 Task: Set the Layer A code rate for the ISDB-T reception parameter to 4/5.
Action: Mouse moved to (100, 13)
Screenshot: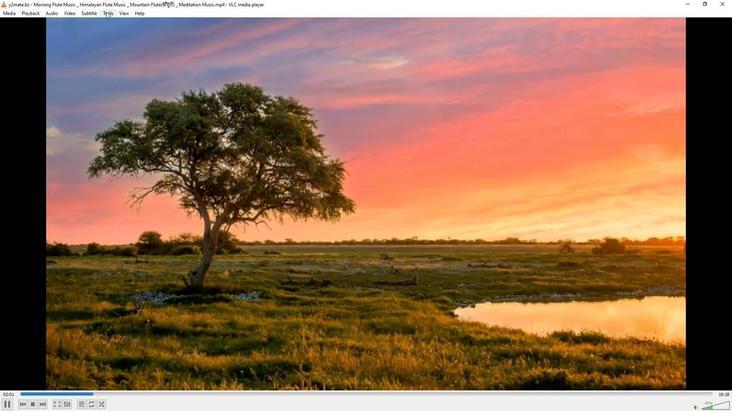 
Action: Mouse pressed left at (100, 13)
Screenshot: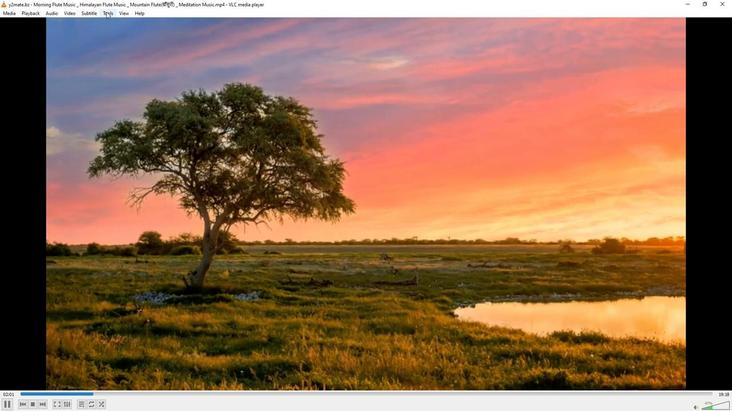 
Action: Mouse moved to (106, 107)
Screenshot: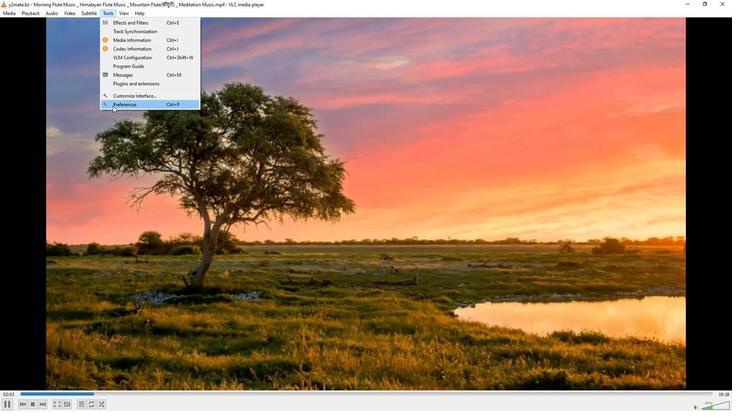 
Action: Mouse pressed left at (106, 107)
Screenshot: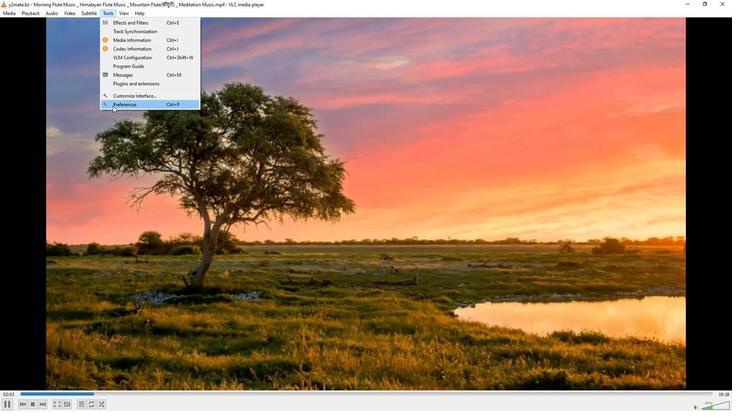 
Action: Mouse moved to (240, 336)
Screenshot: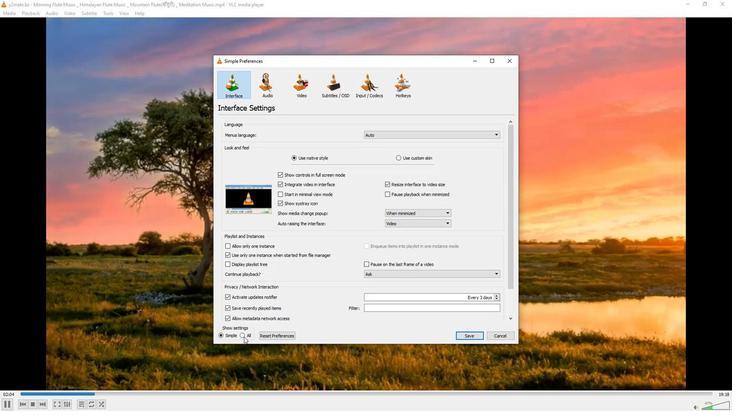 
Action: Mouse pressed left at (240, 336)
Screenshot: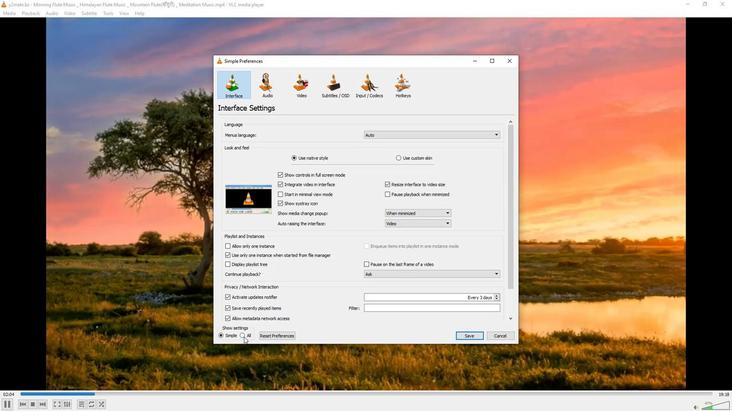 
Action: Mouse moved to (227, 206)
Screenshot: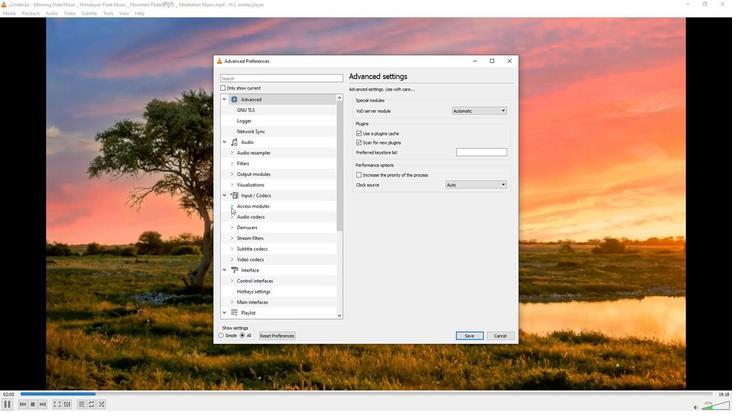
Action: Mouse pressed left at (227, 206)
Screenshot: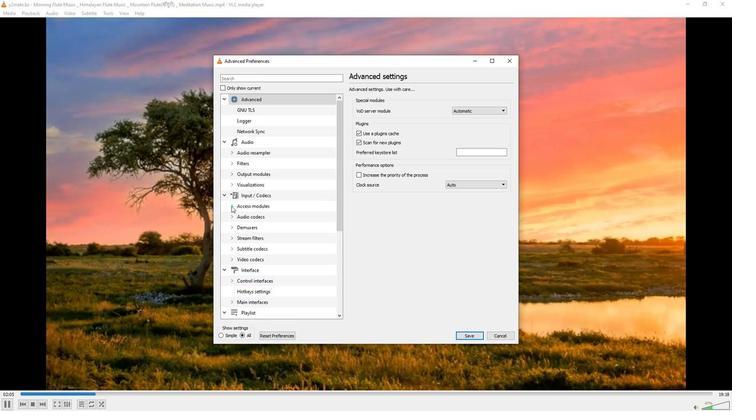 
Action: Mouse moved to (244, 267)
Screenshot: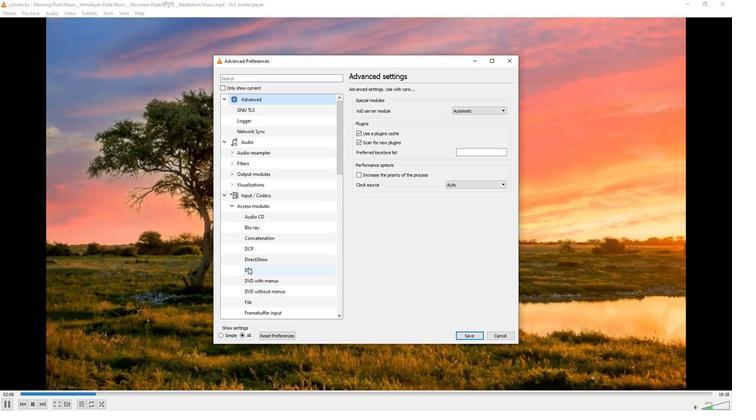 
Action: Mouse pressed left at (244, 267)
Screenshot: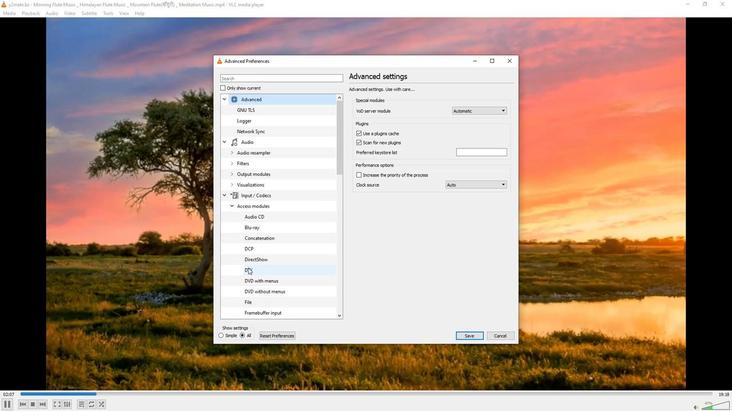 
Action: Mouse moved to (481, 261)
Screenshot: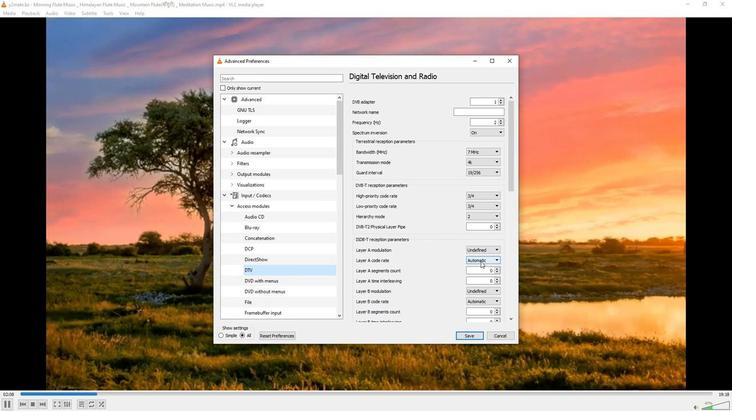 
Action: Mouse pressed left at (481, 261)
Screenshot: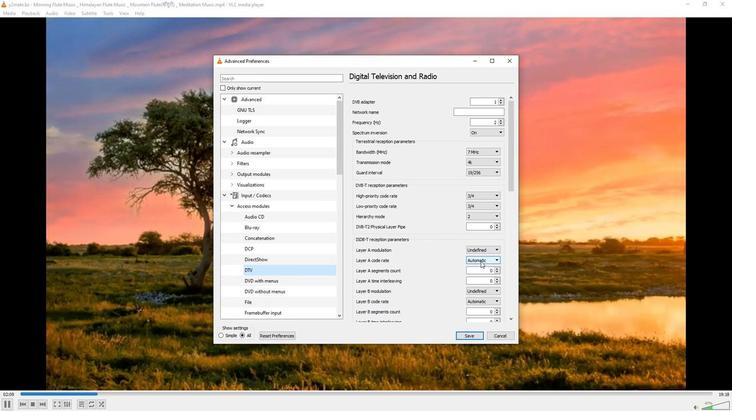 
Action: Mouse moved to (475, 297)
Screenshot: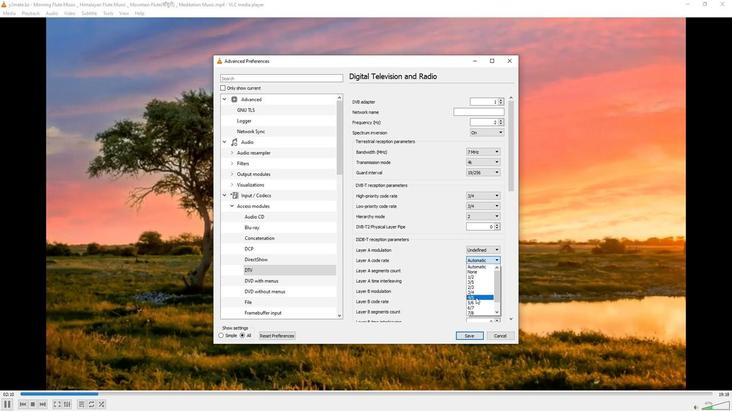 
Action: Mouse pressed left at (475, 297)
Screenshot: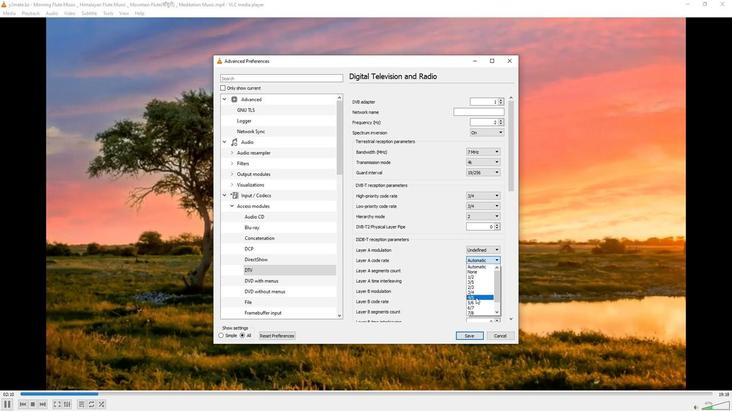 
Action: Mouse moved to (433, 276)
Screenshot: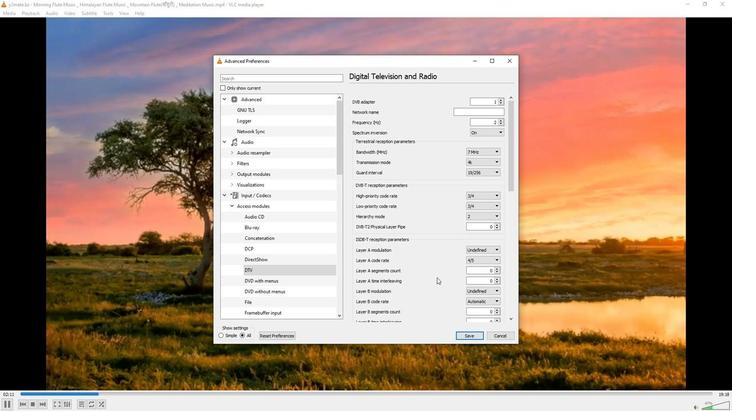 
